 Task: Search for all tasks in the current folder without any specific filters.
Action: Mouse moved to (13, 130)
Screenshot: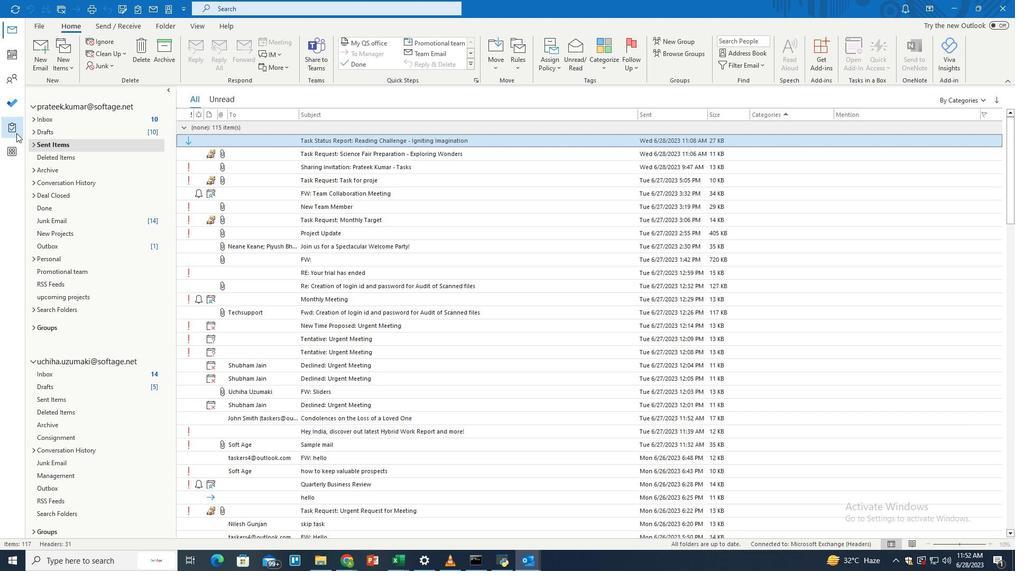 
Action: Mouse pressed left at (13, 130)
Screenshot: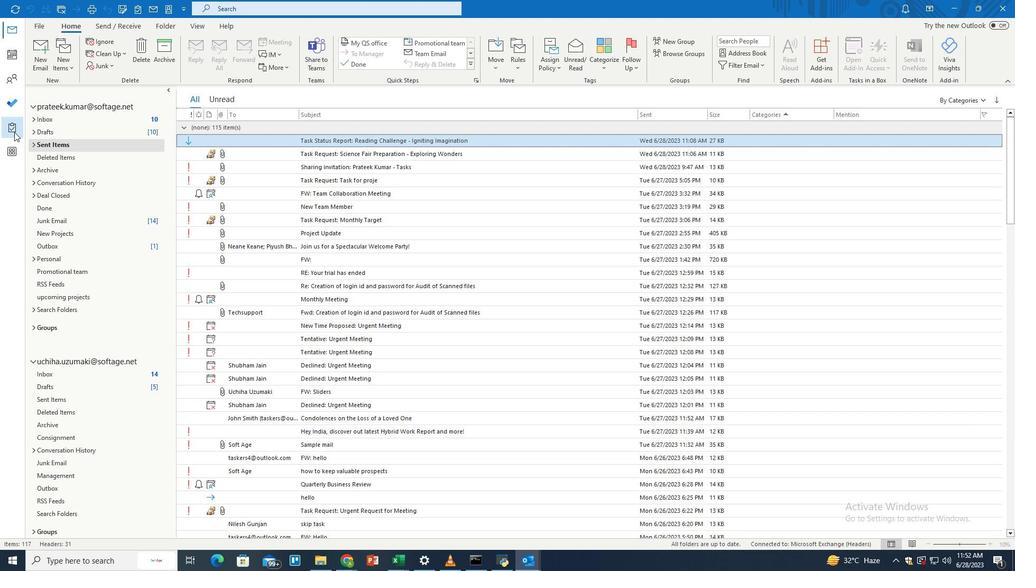 
Action: Mouse moved to (425, 9)
Screenshot: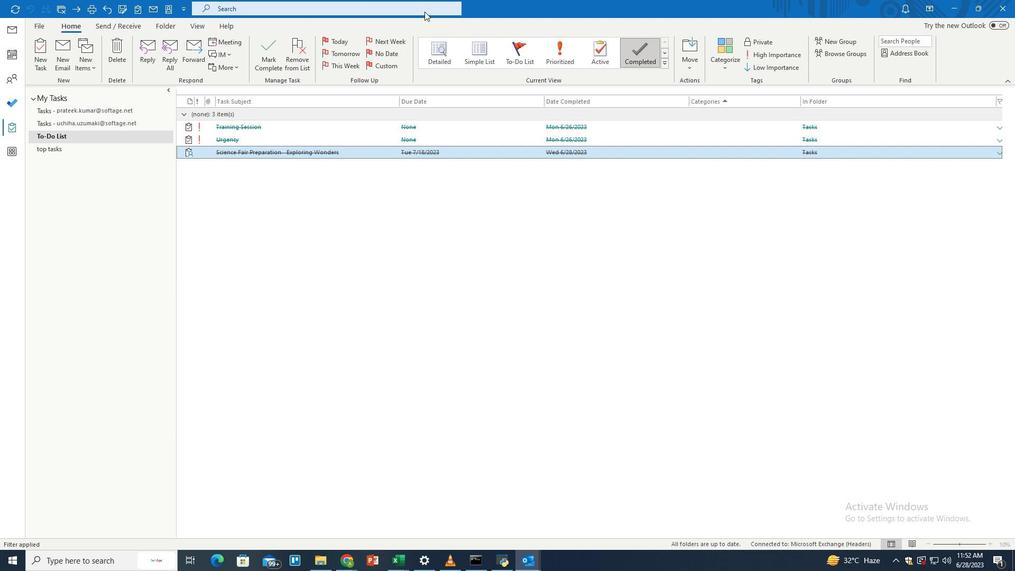 
Action: Mouse pressed left at (425, 9)
Screenshot: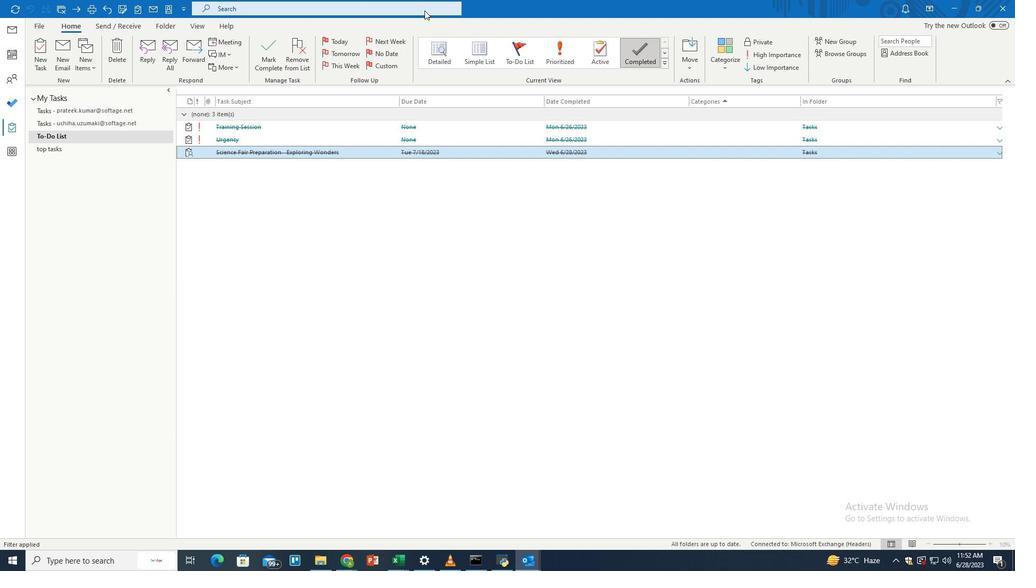 
Action: Mouse moved to (496, 8)
Screenshot: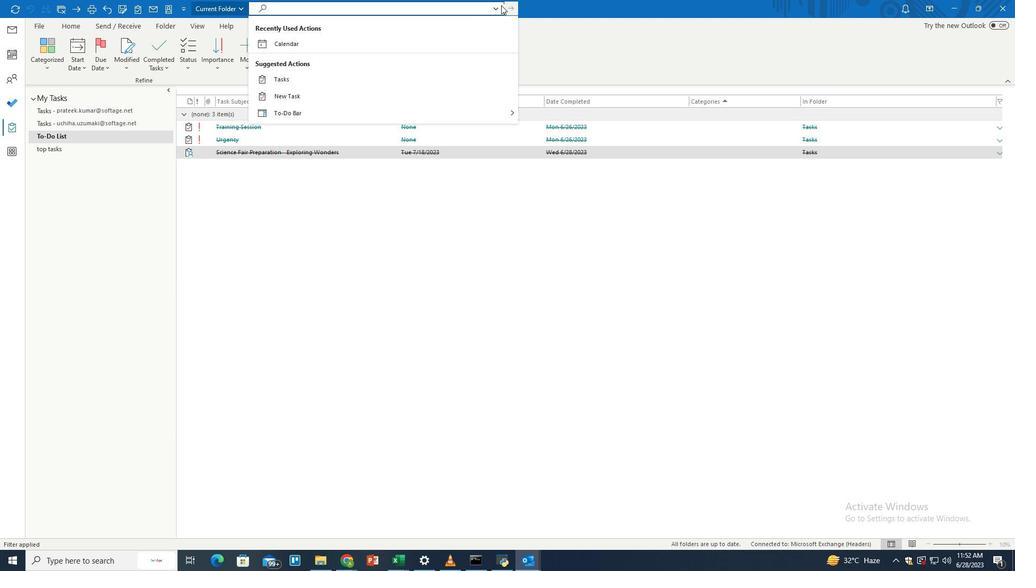 
Action: Mouse pressed left at (496, 8)
Screenshot: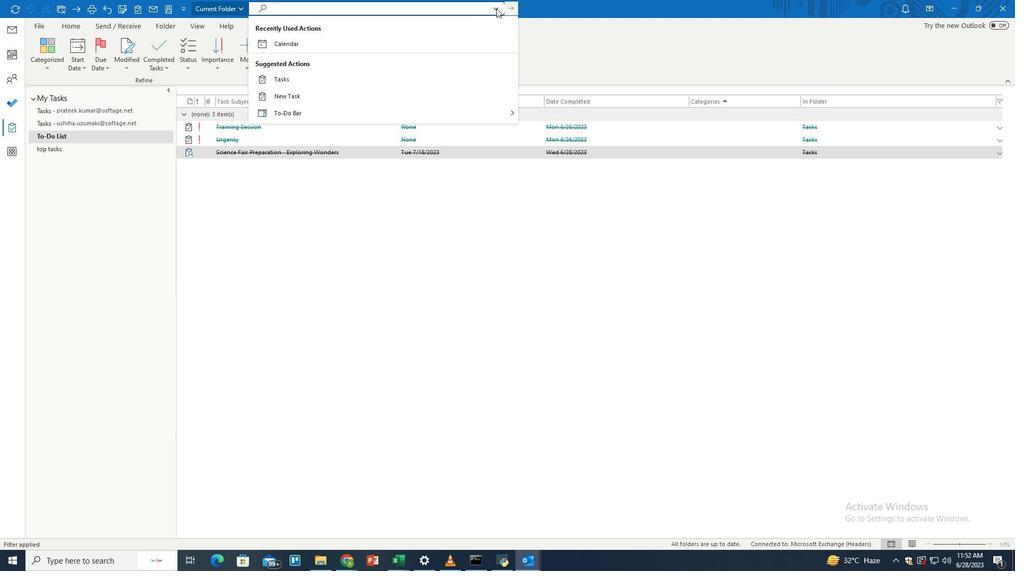 
Action: Mouse moved to (328, 207)
Screenshot: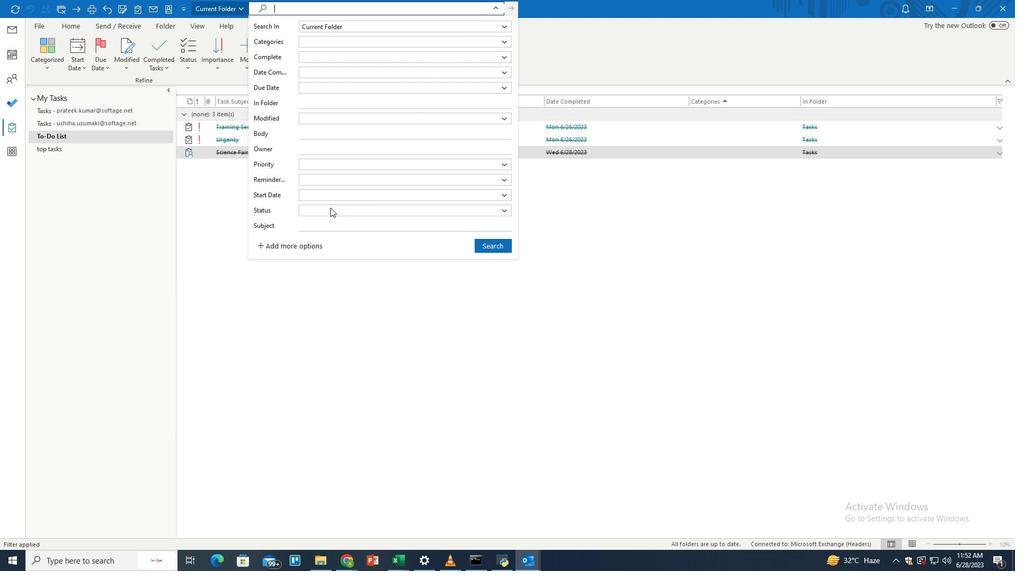 
Action: Mouse pressed left at (328, 207)
Screenshot: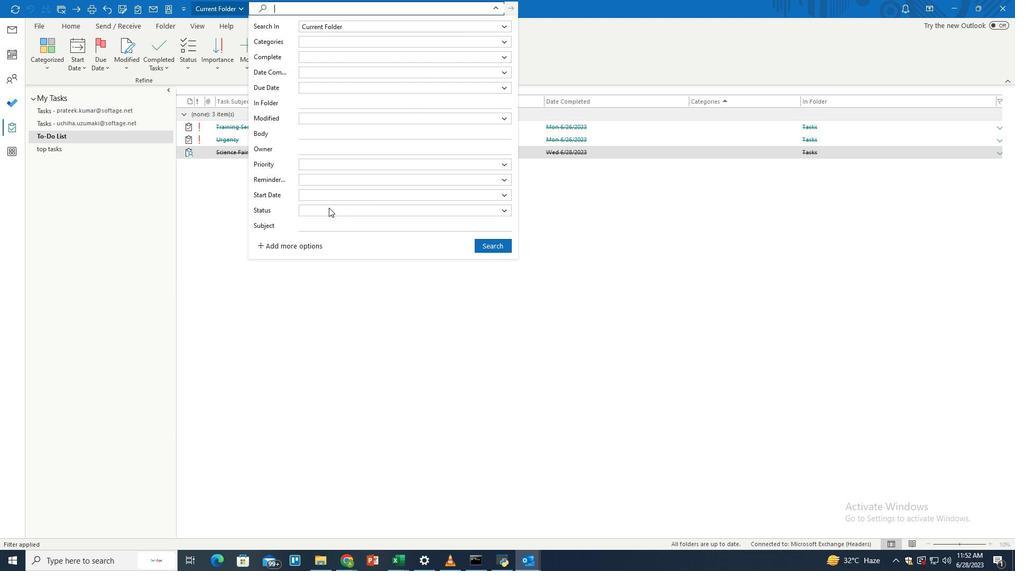 
Action: Mouse moved to (324, 230)
Screenshot: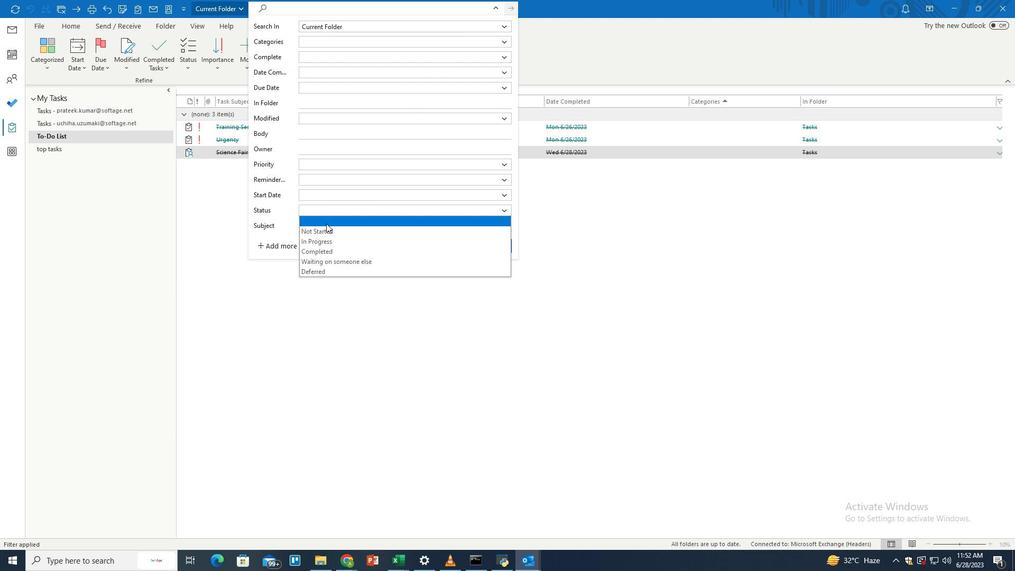 
Action: Mouse pressed left at (324, 230)
Screenshot: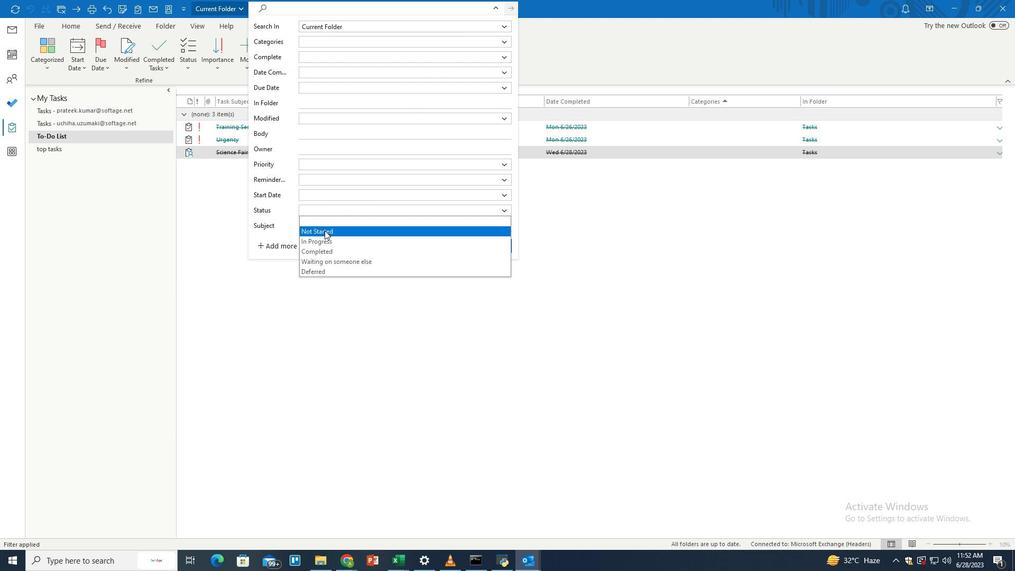 
Action: Mouse moved to (481, 248)
Screenshot: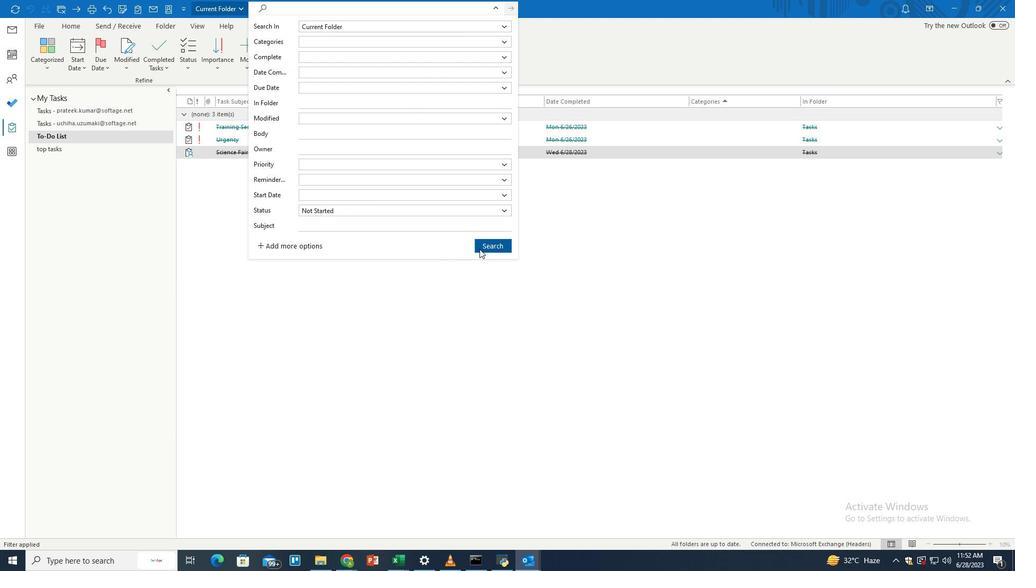 
Action: Mouse pressed left at (481, 248)
Screenshot: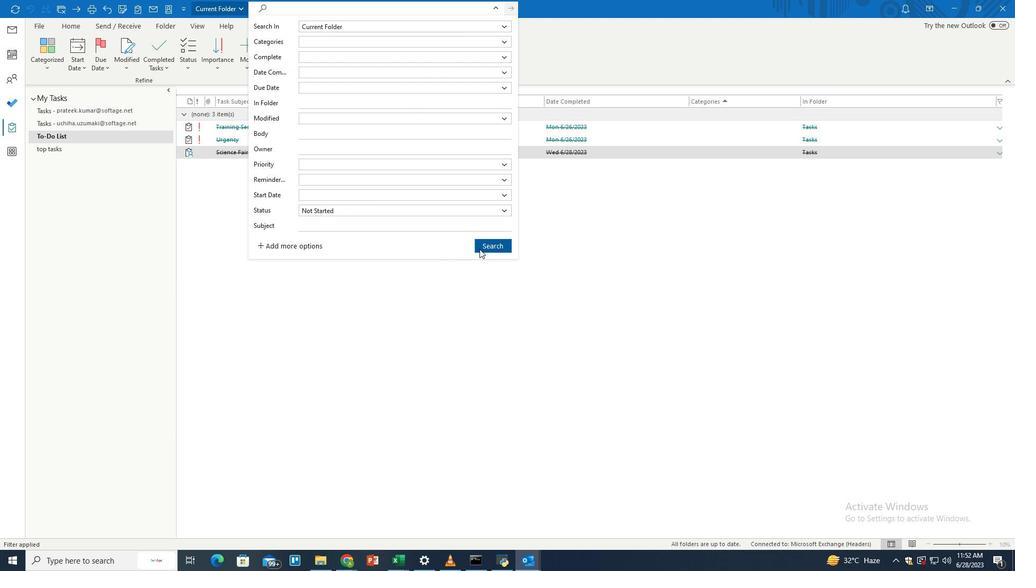 
Action: Mouse moved to (470, 243)
Screenshot: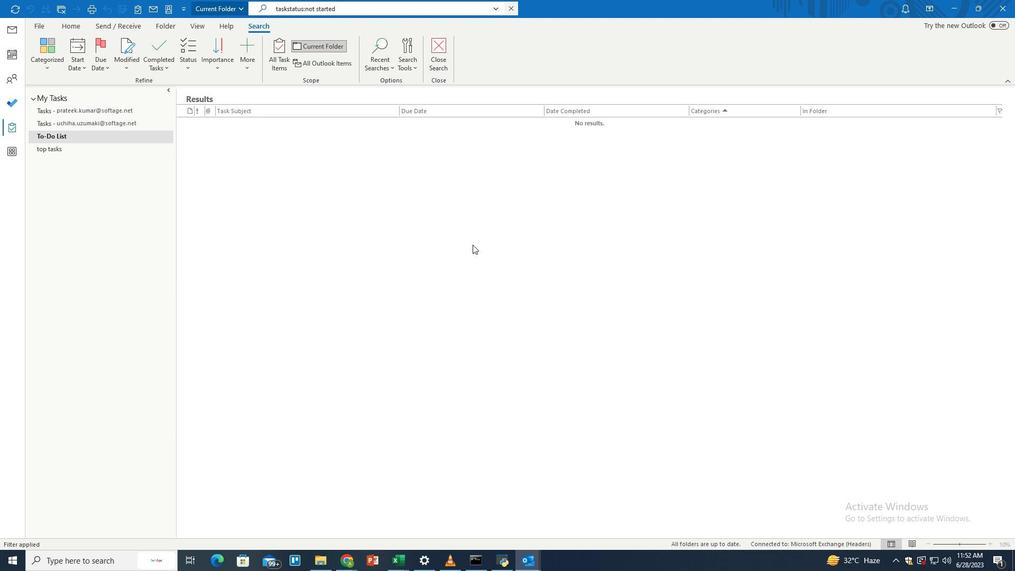 
